 Task: Zoom in the location "Home in Joshua Tree, California, United States" two times.
Action: Mouse moved to (883, 91)
Screenshot: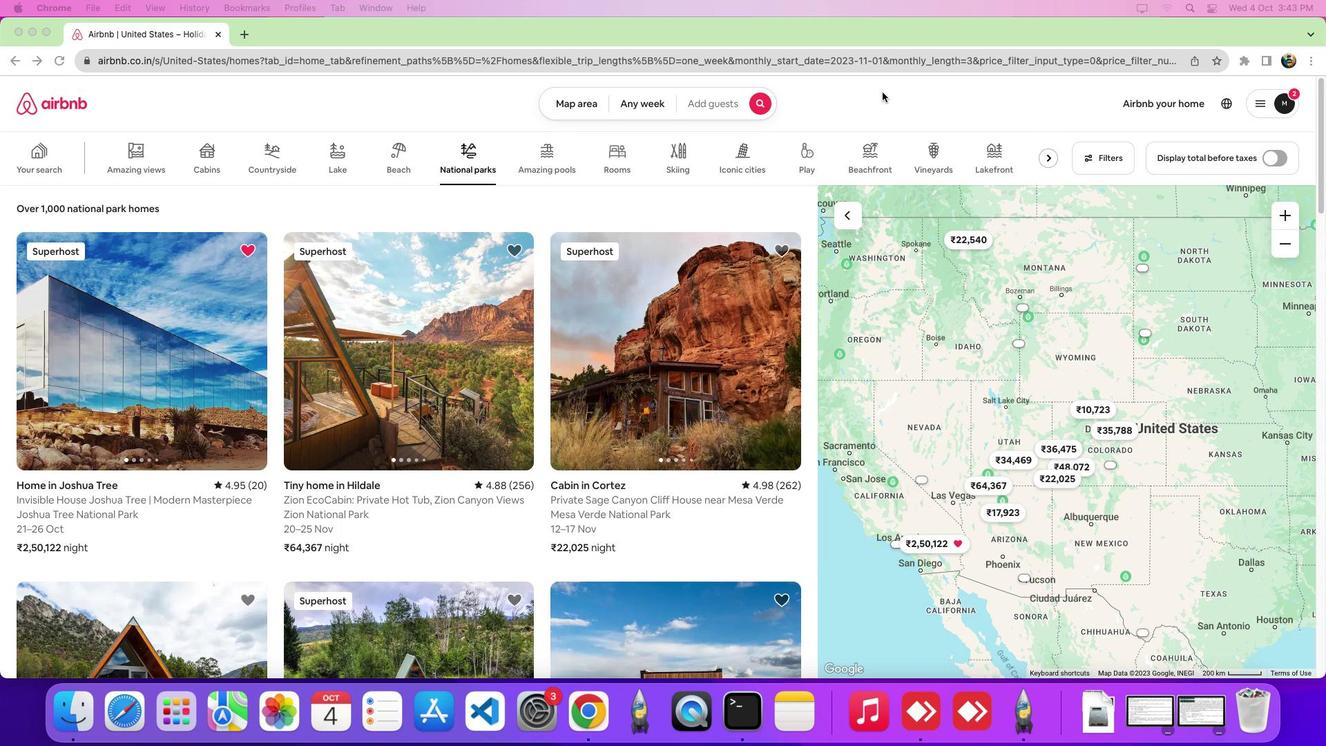 
Action: Mouse pressed left at (883, 91)
Screenshot: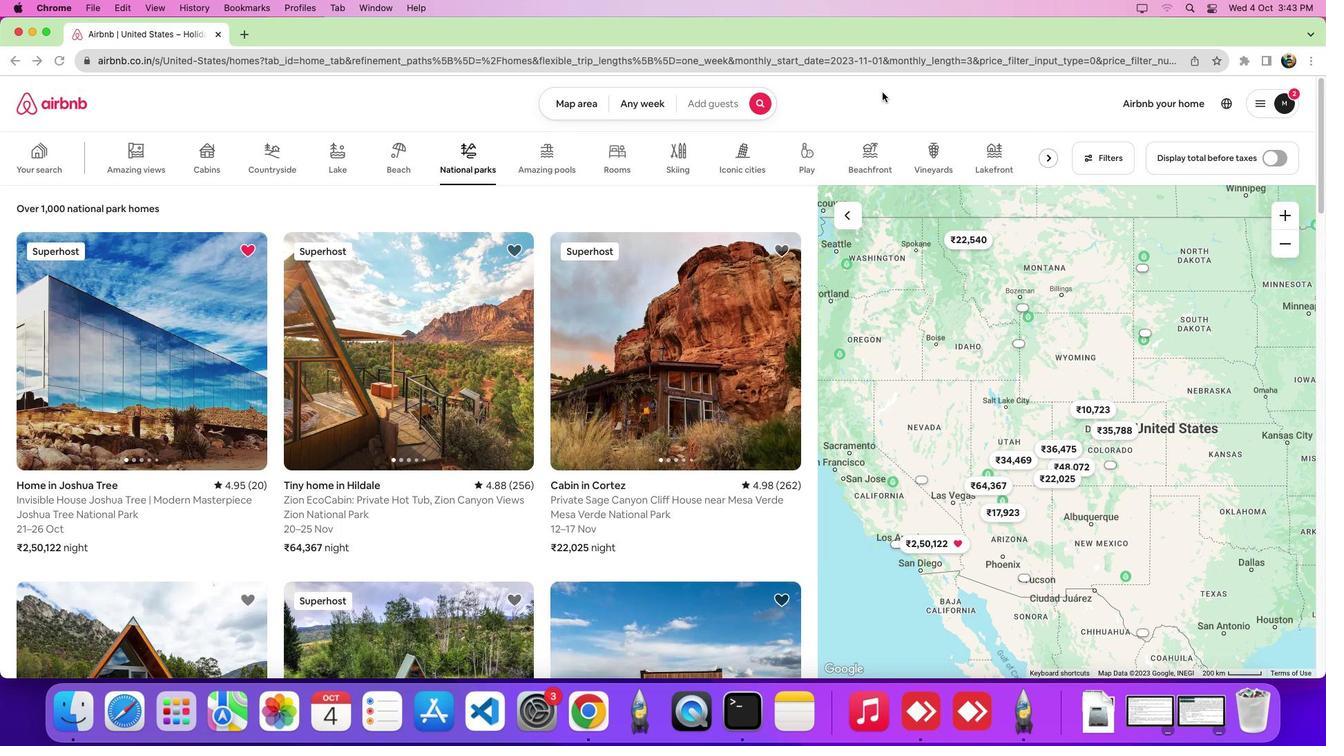 
Action: Mouse moved to (478, 165)
Screenshot: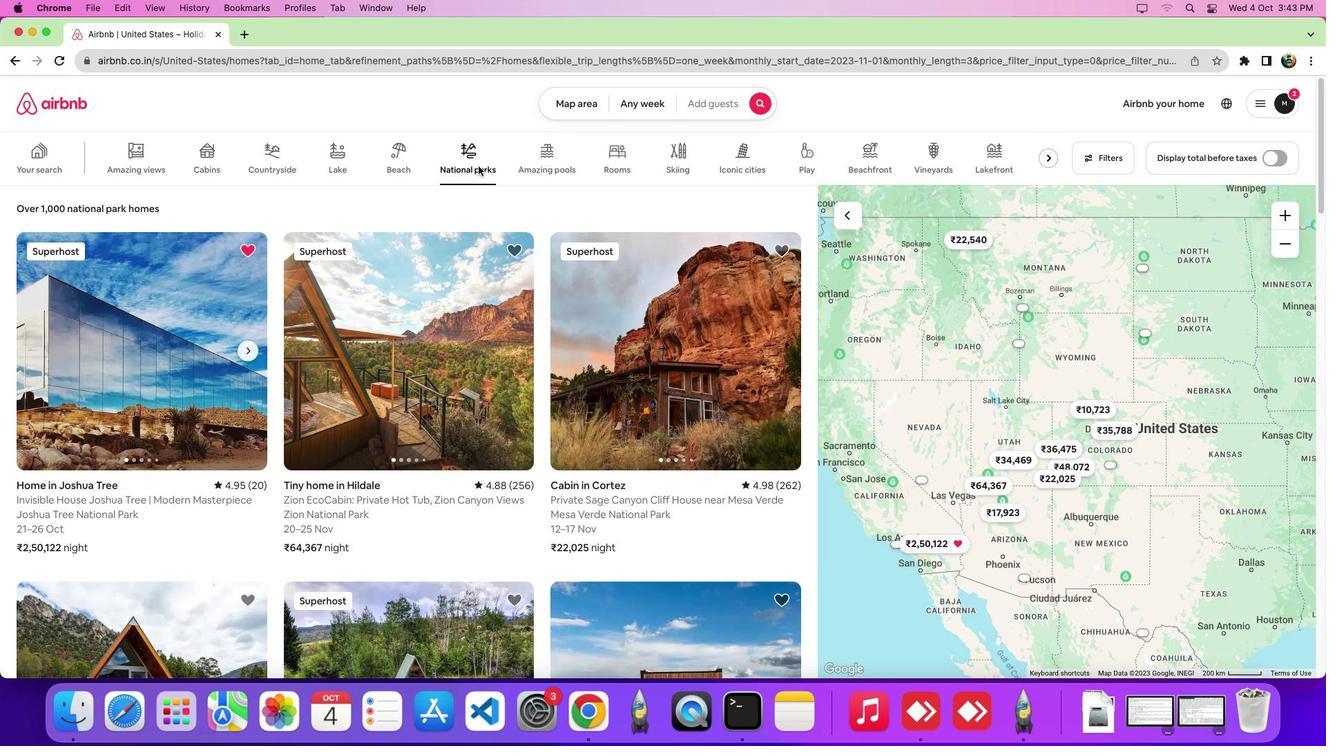
Action: Mouse pressed left at (478, 165)
Screenshot: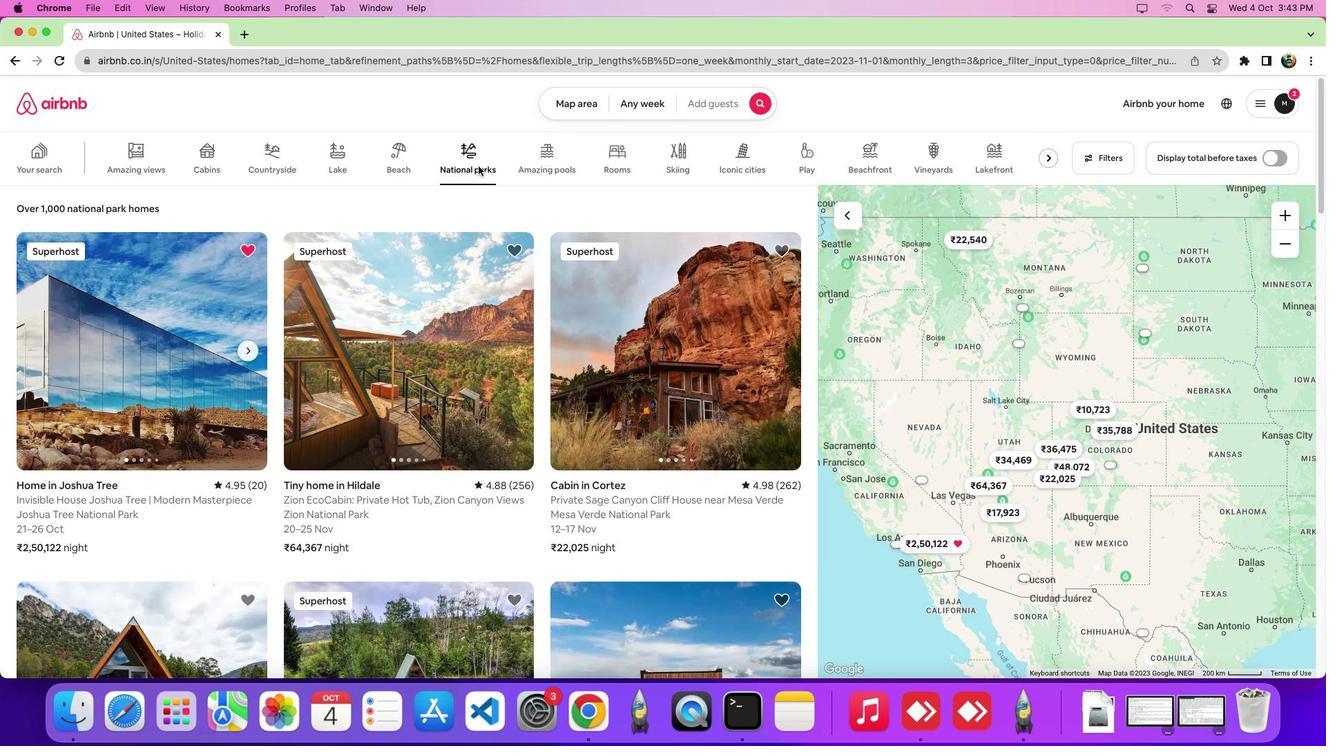 
Action: Mouse moved to (164, 344)
Screenshot: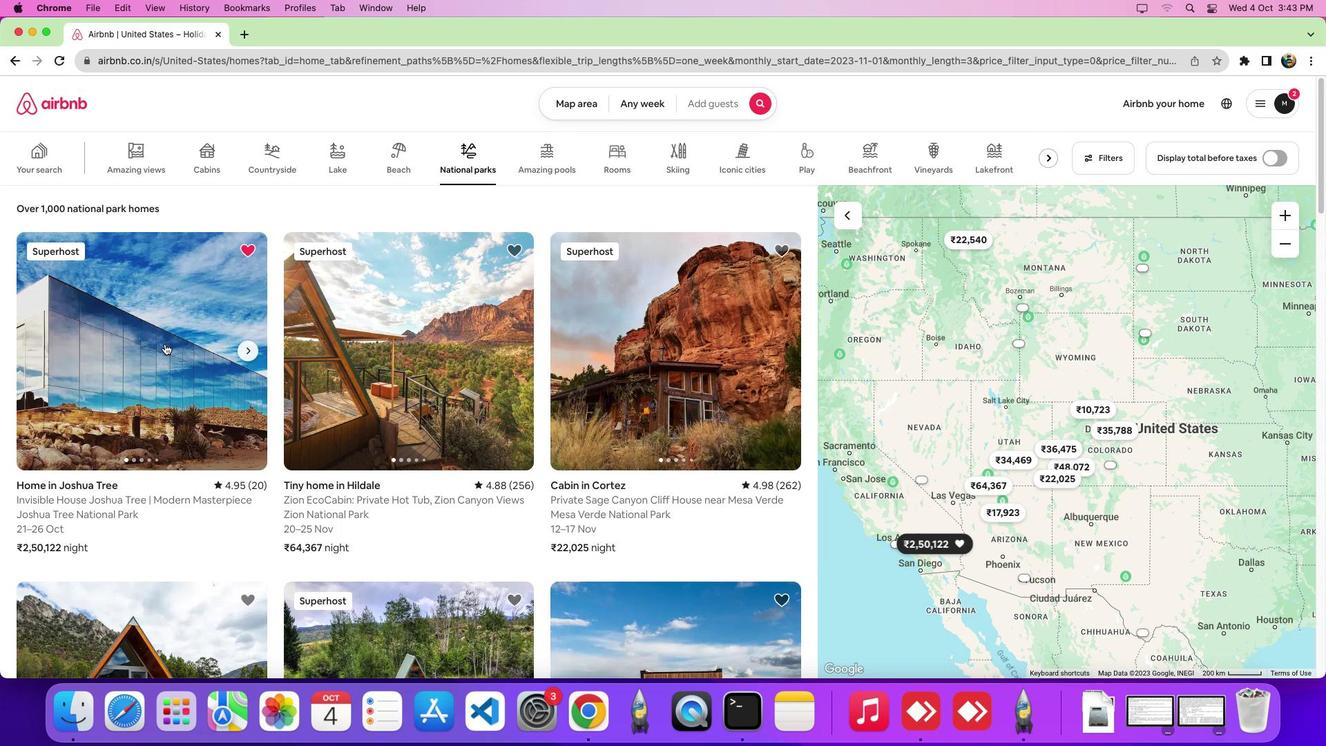
Action: Mouse pressed left at (164, 344)
Screenshot: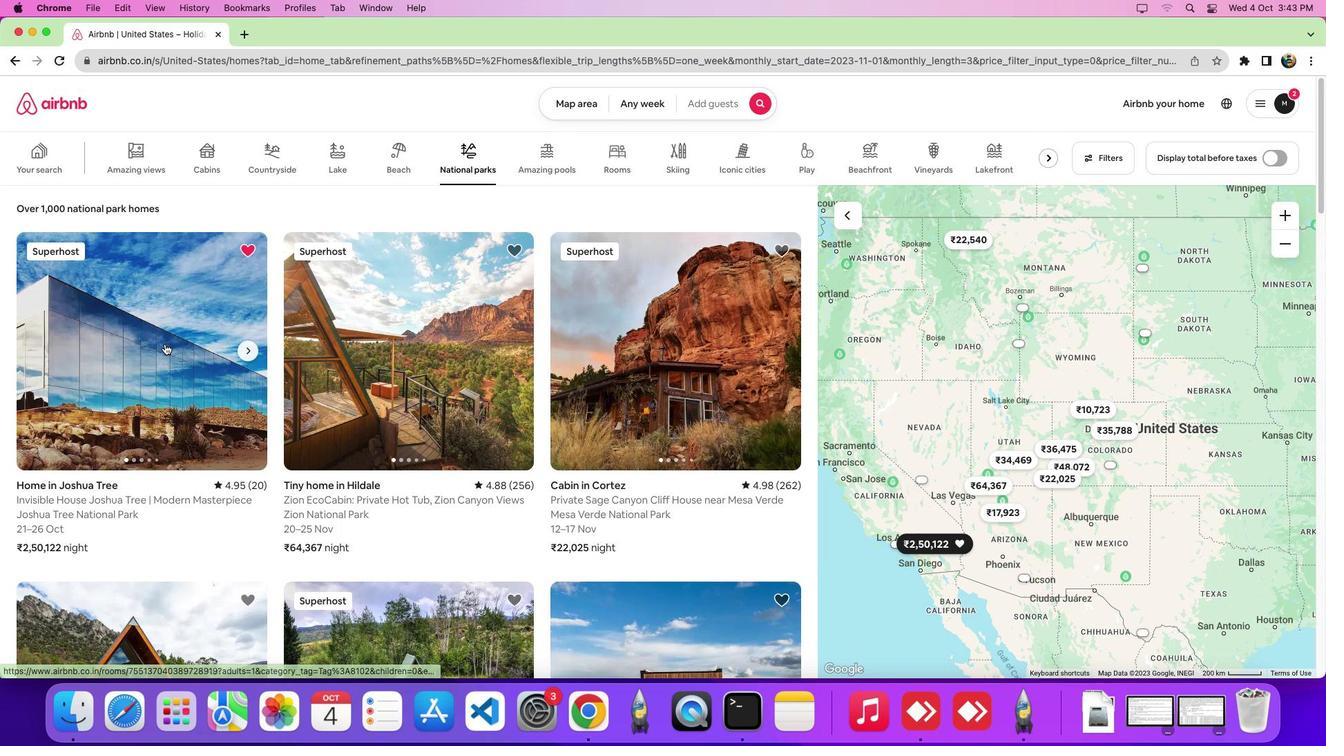 
Action: Mouse moved to (572, 295)
Screenshot: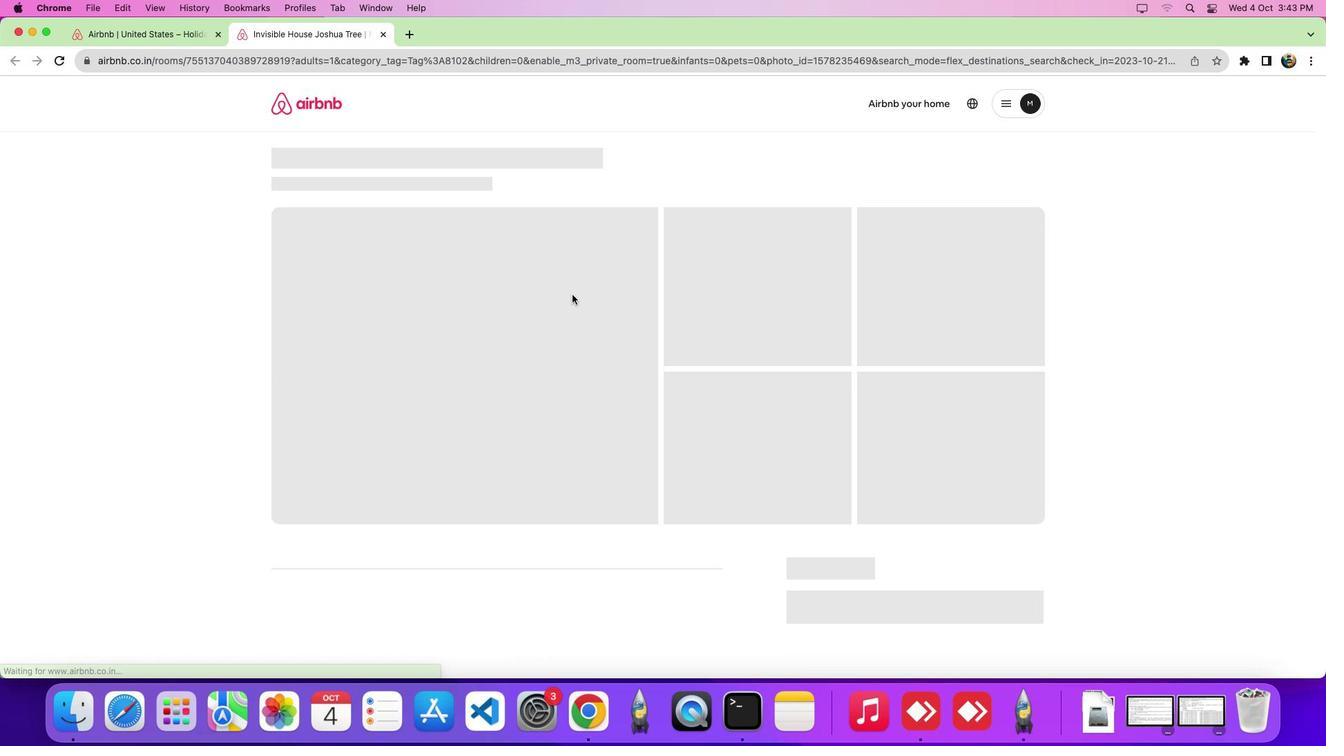 
Action: Mouse scrolled (572, 295) with delta (0, 0)
Screenshot: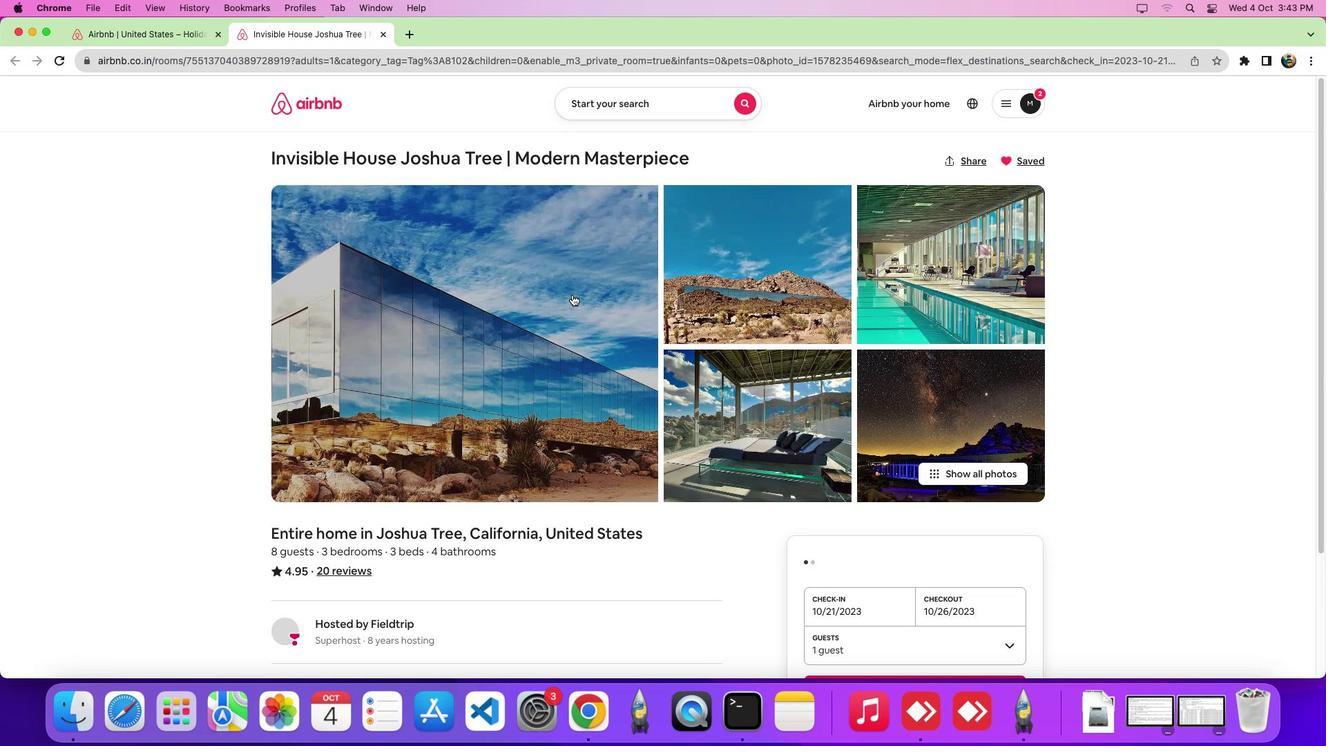 
Action: Mouse scrolled (572, 295) with delta (0, 0)
Screenshot: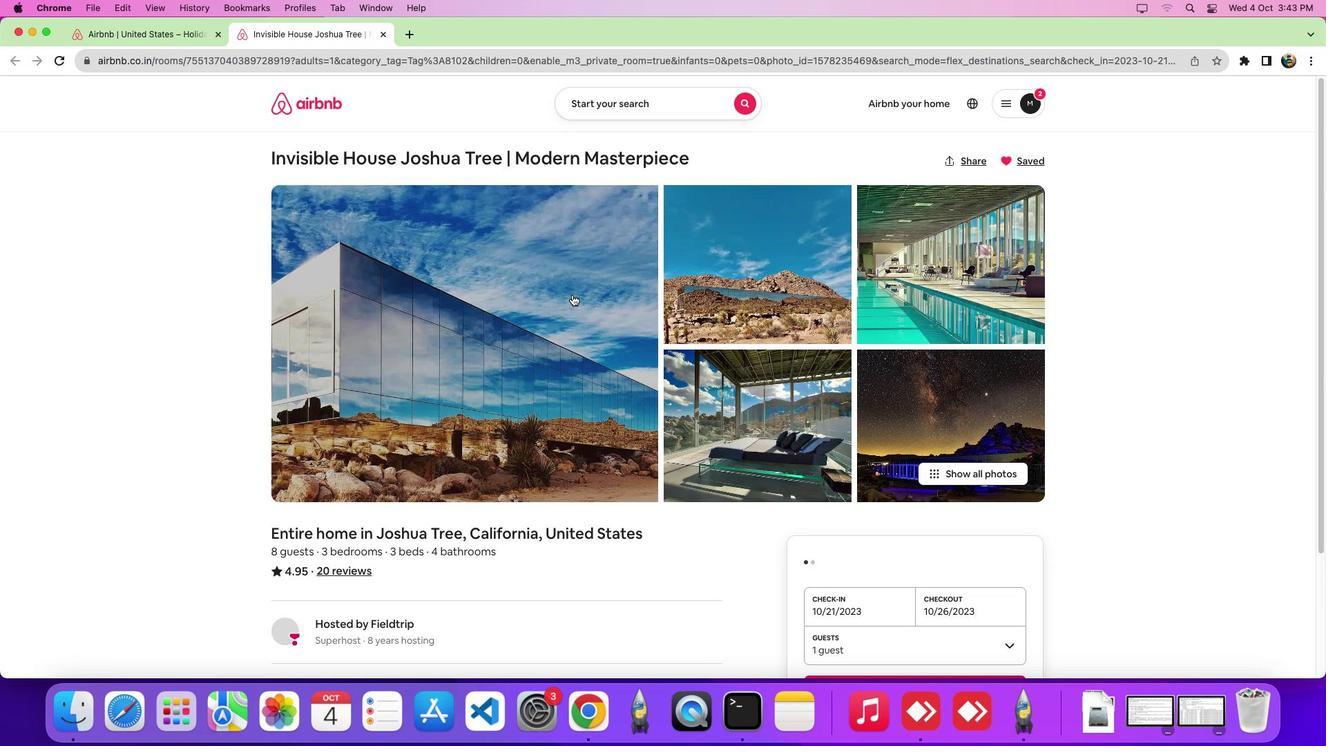 
Action: Mouse scrolled (572, 295) with delta (0, -5)
Screenshot: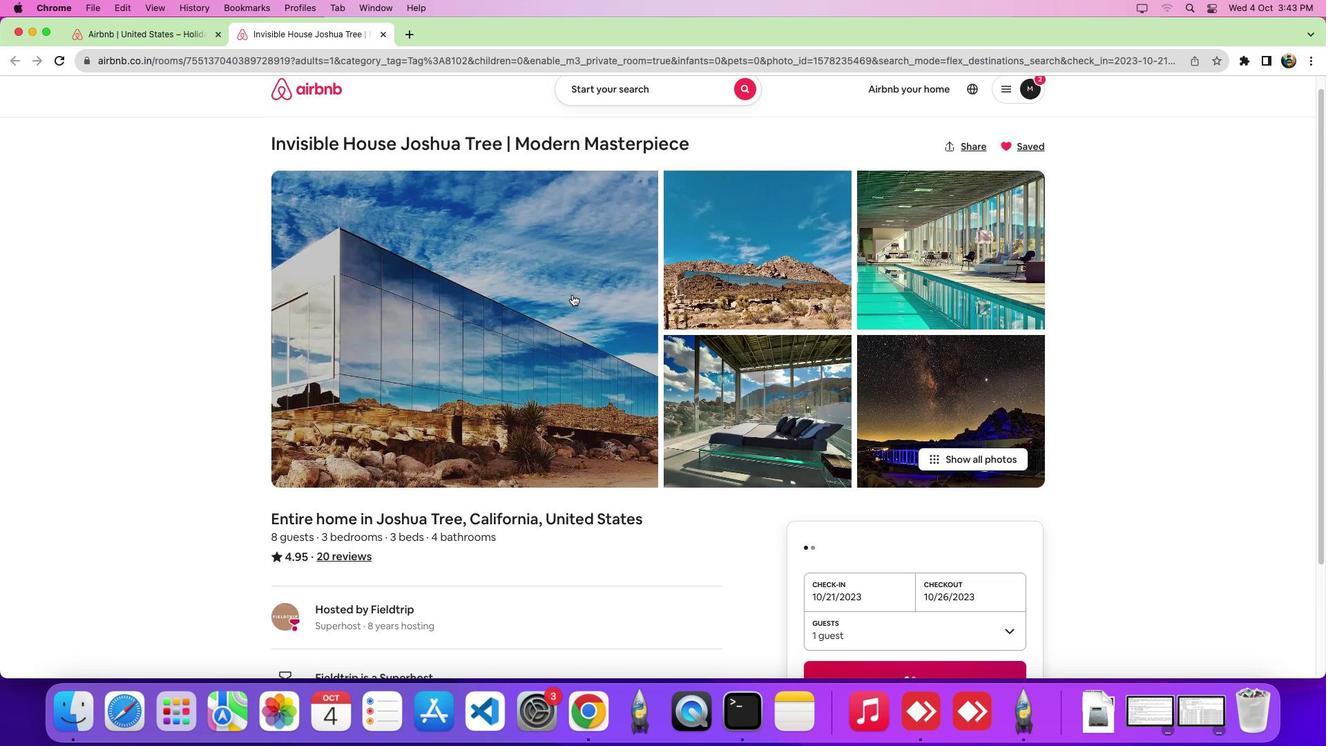 
Action: Mouse scrolled (572, 295) with delta (0, -6)
Screenshot: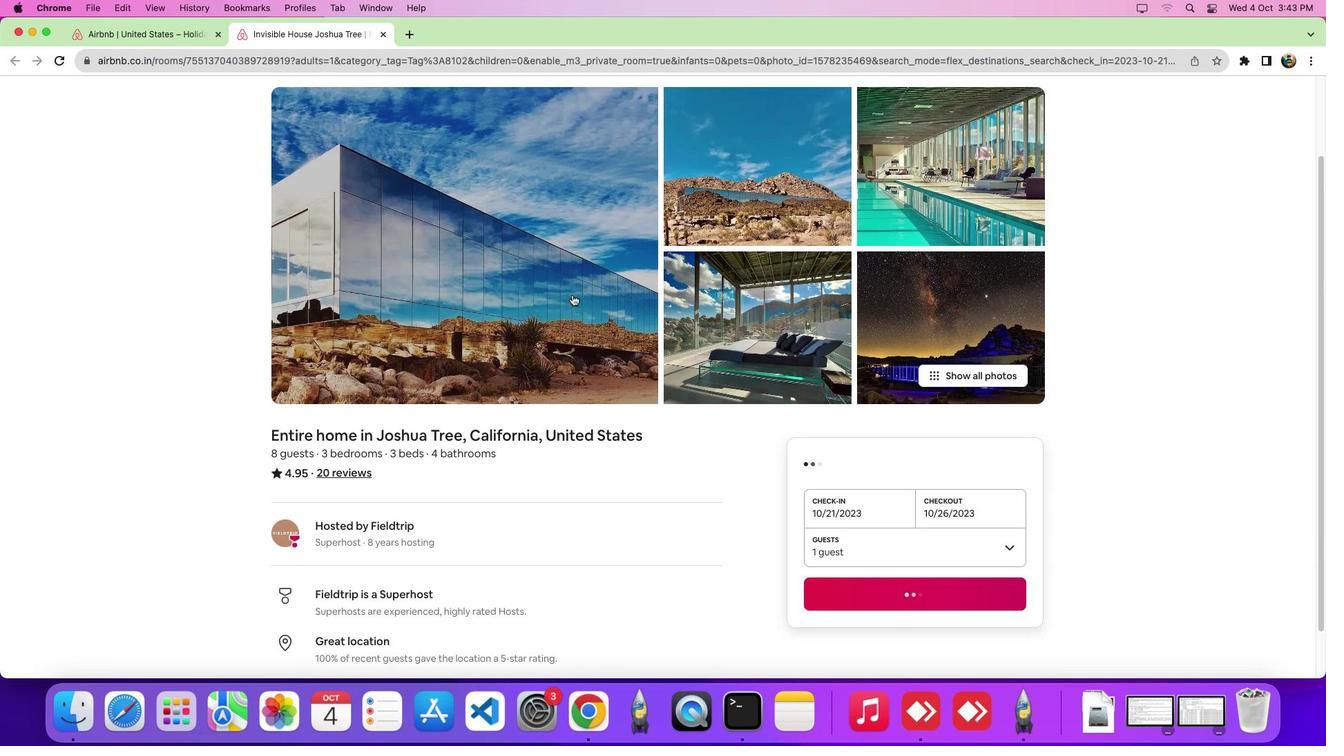 
Action: Mouse scrolled (572, 295) with delta (0, 0)
Screenshot: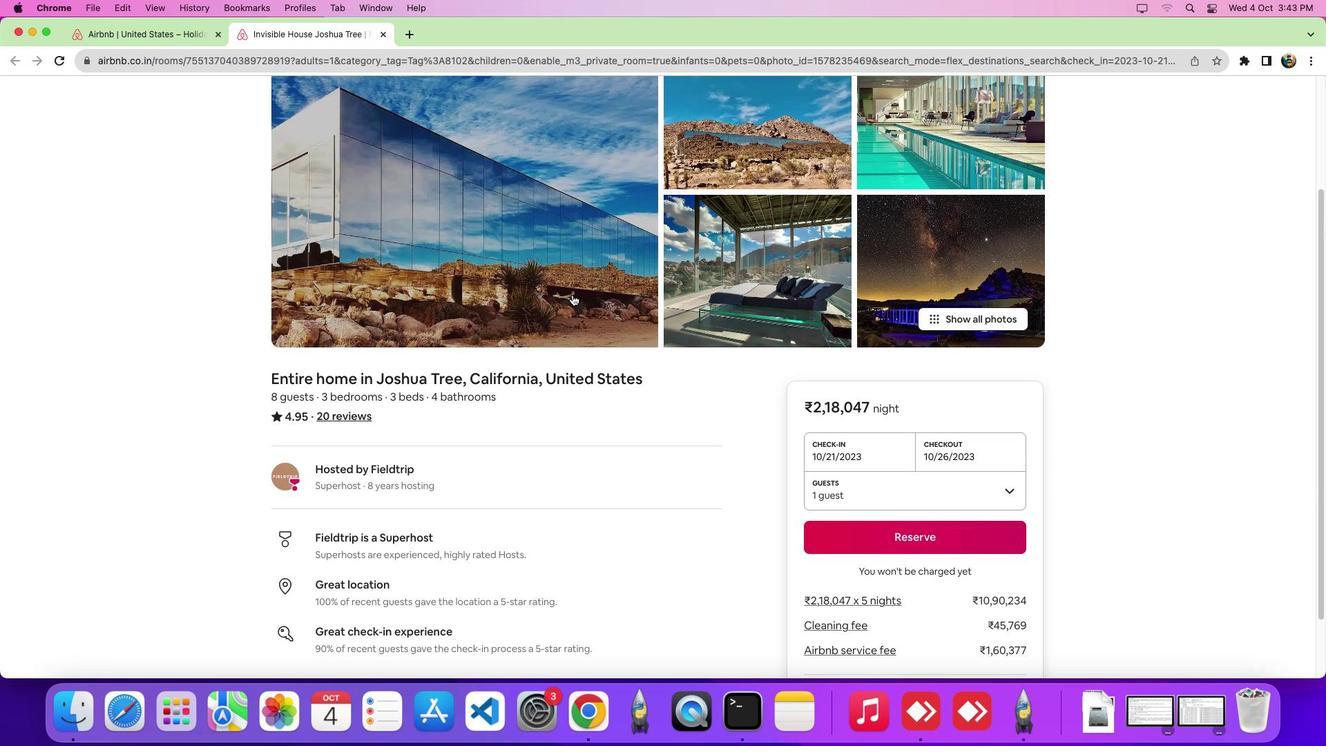 
Action: Mouse scrolled (572, 295) with delta (0, -1)
Screenshot: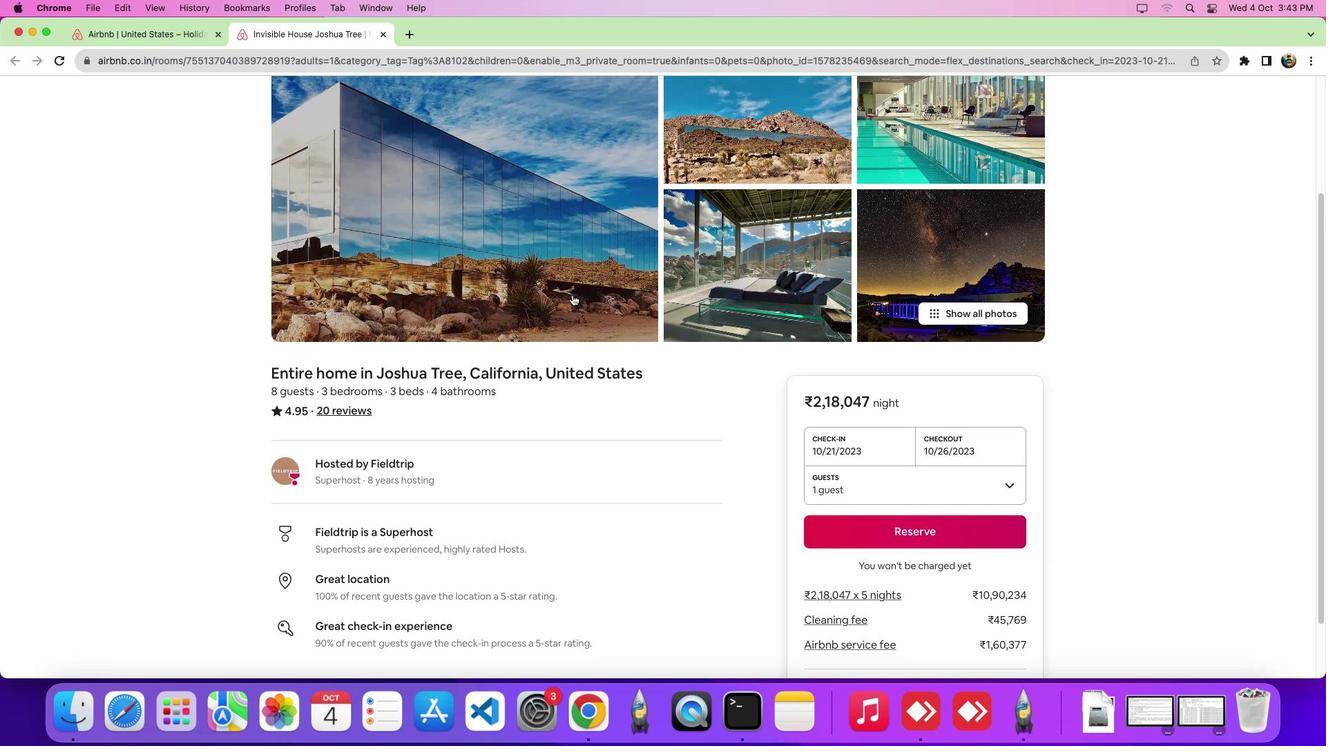 
Action: Mouse scrolled (572, 295) with delta (0, -6)
Screenshot: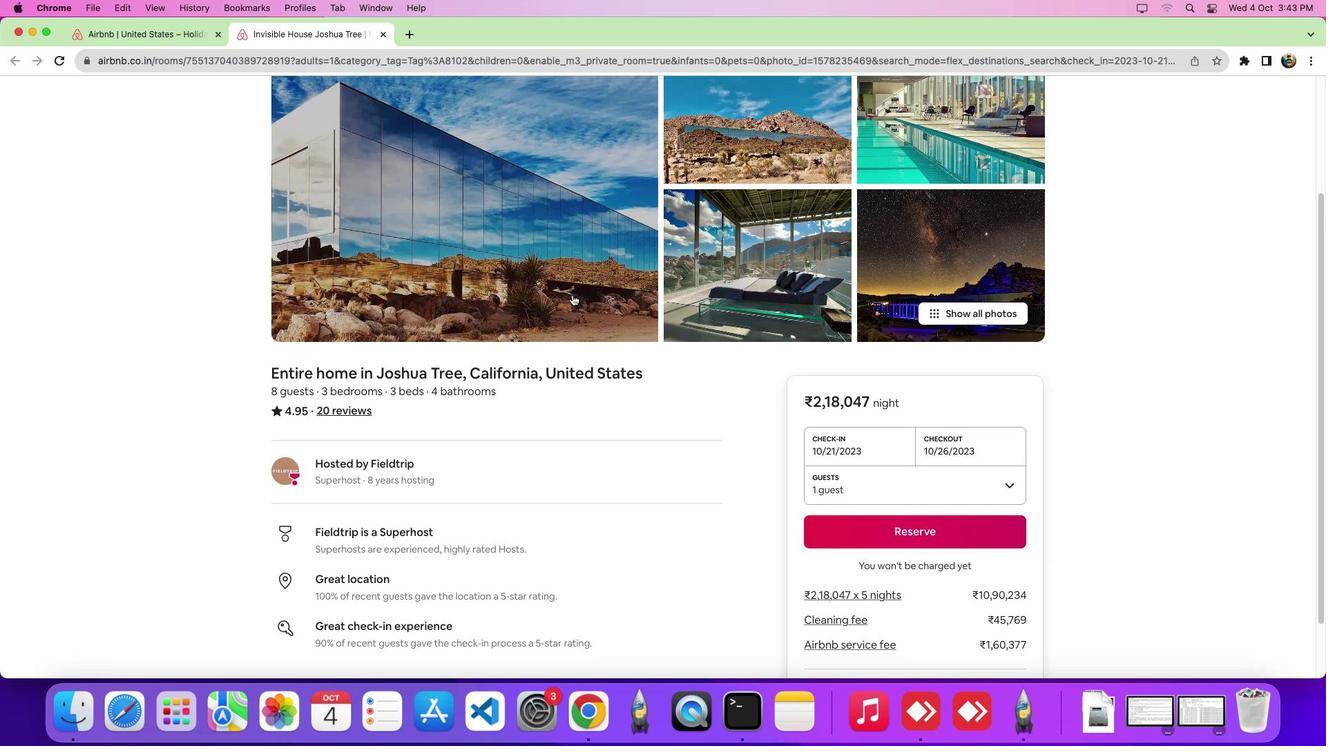 
Action: Mouse scrolled (572, 295) with delta (0, -8)
Screenshot: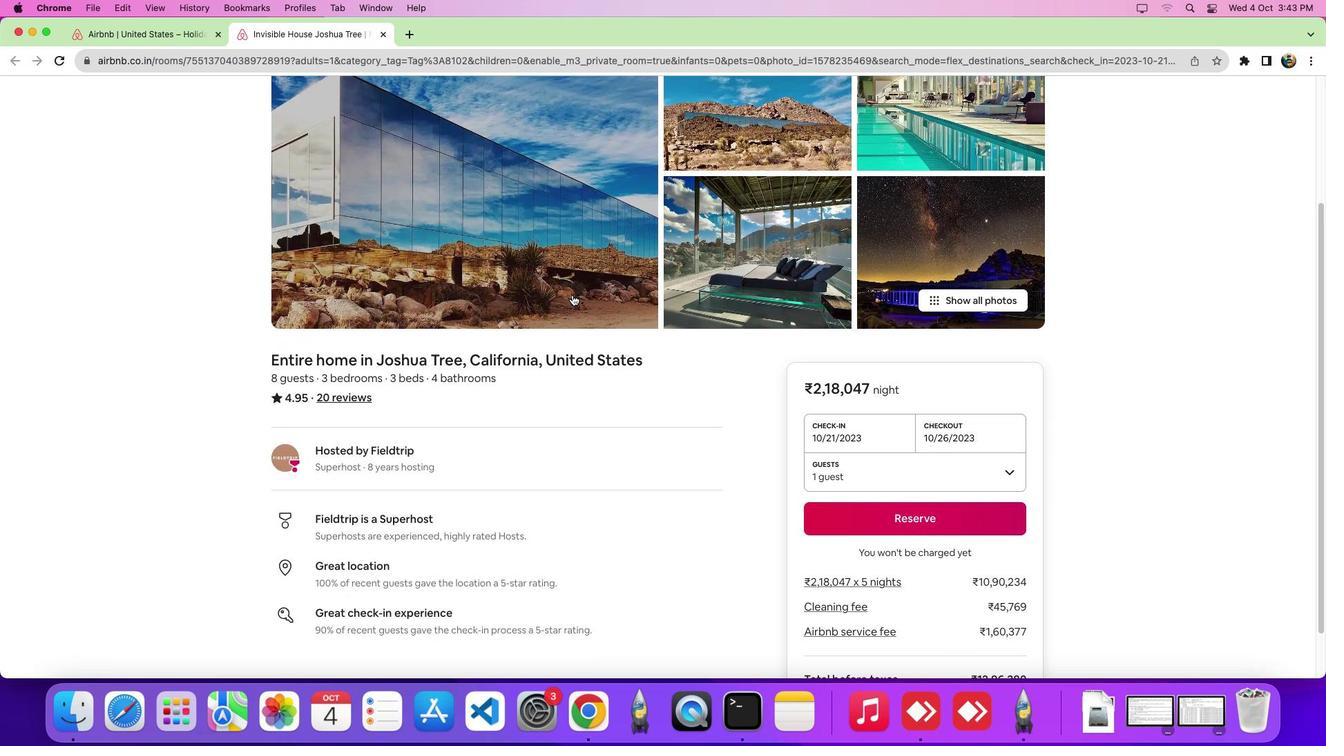 
Action: Mouse scrolled (572, 295) with delta (0, -9)
Screenshot: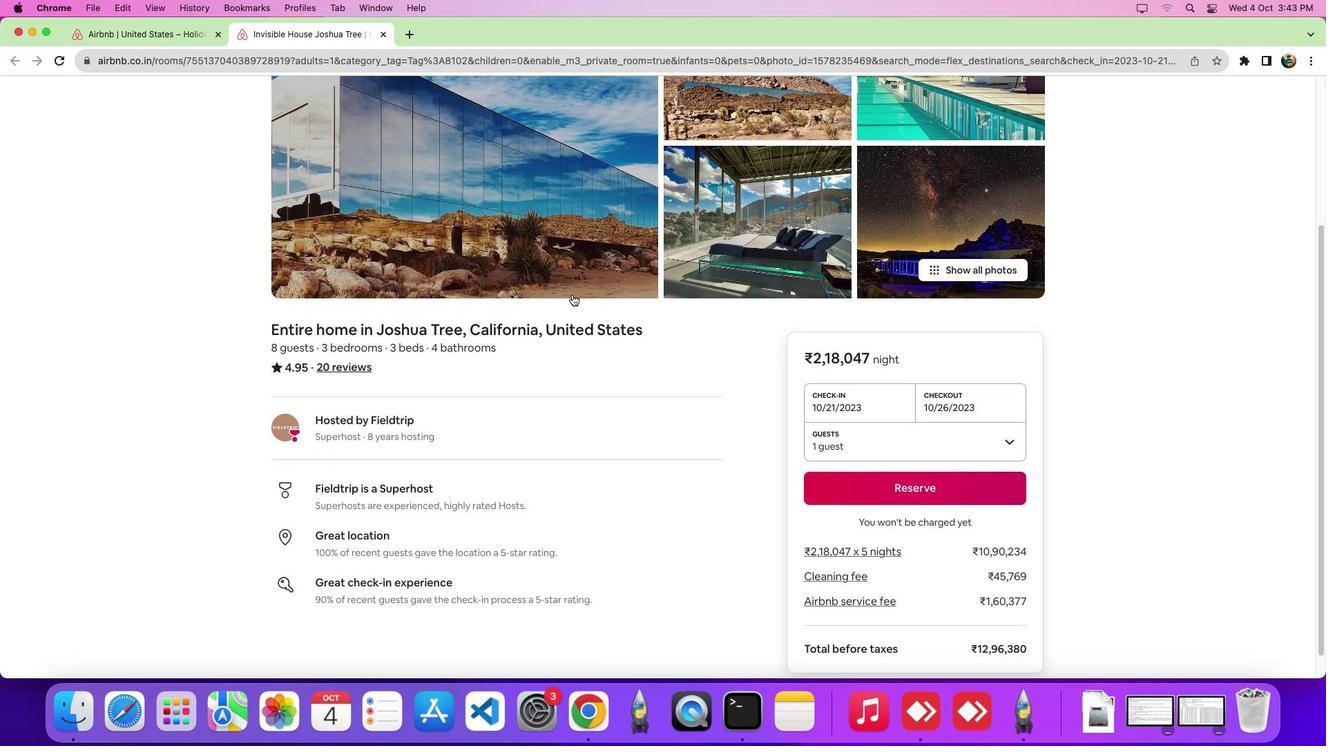 
Action: Mouse moved to (565, 236)
Screenshot: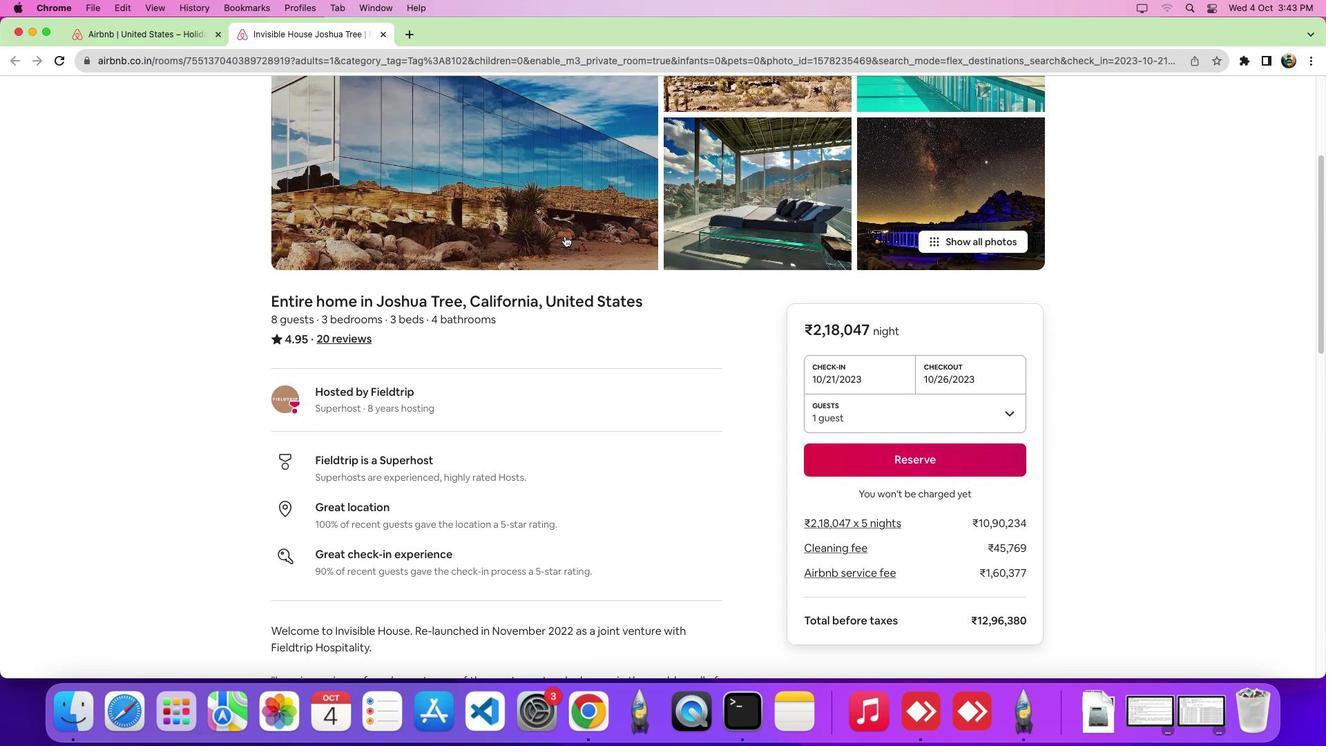 
Action: Mouse scrolled (565, 236) with delta (0, 0)
Screenshot: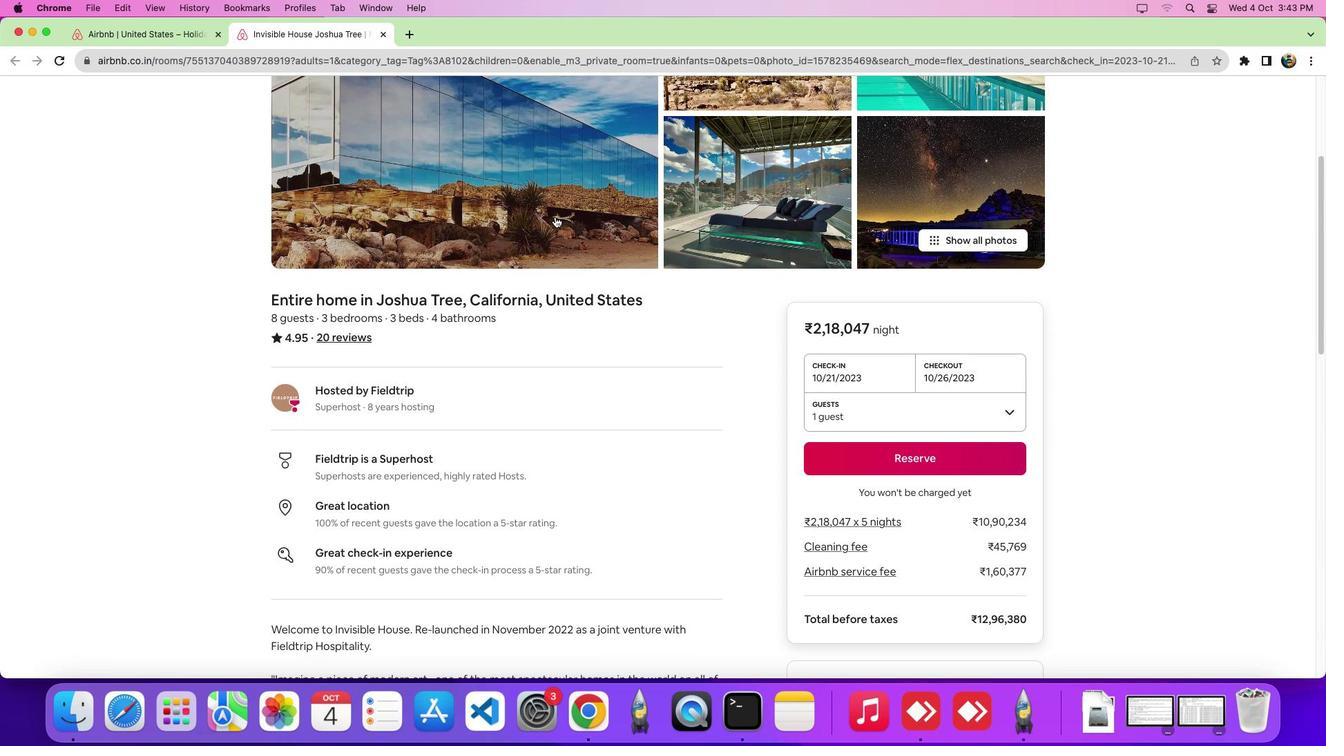 
Action: Mouse scrolled (565, 236) with delta (0, -1)
Screenshot: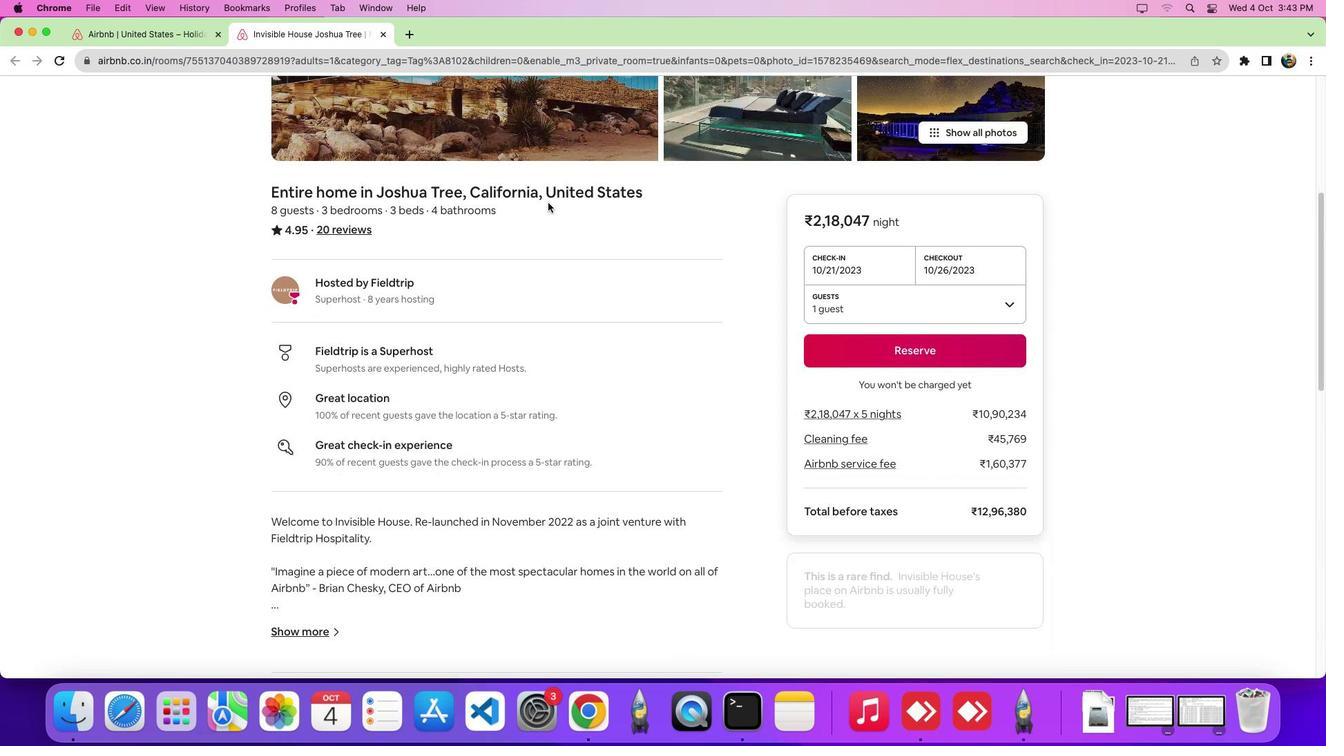 
Action: Mouse scrolled (565, 236) with delta (0, -6)
Screenshot: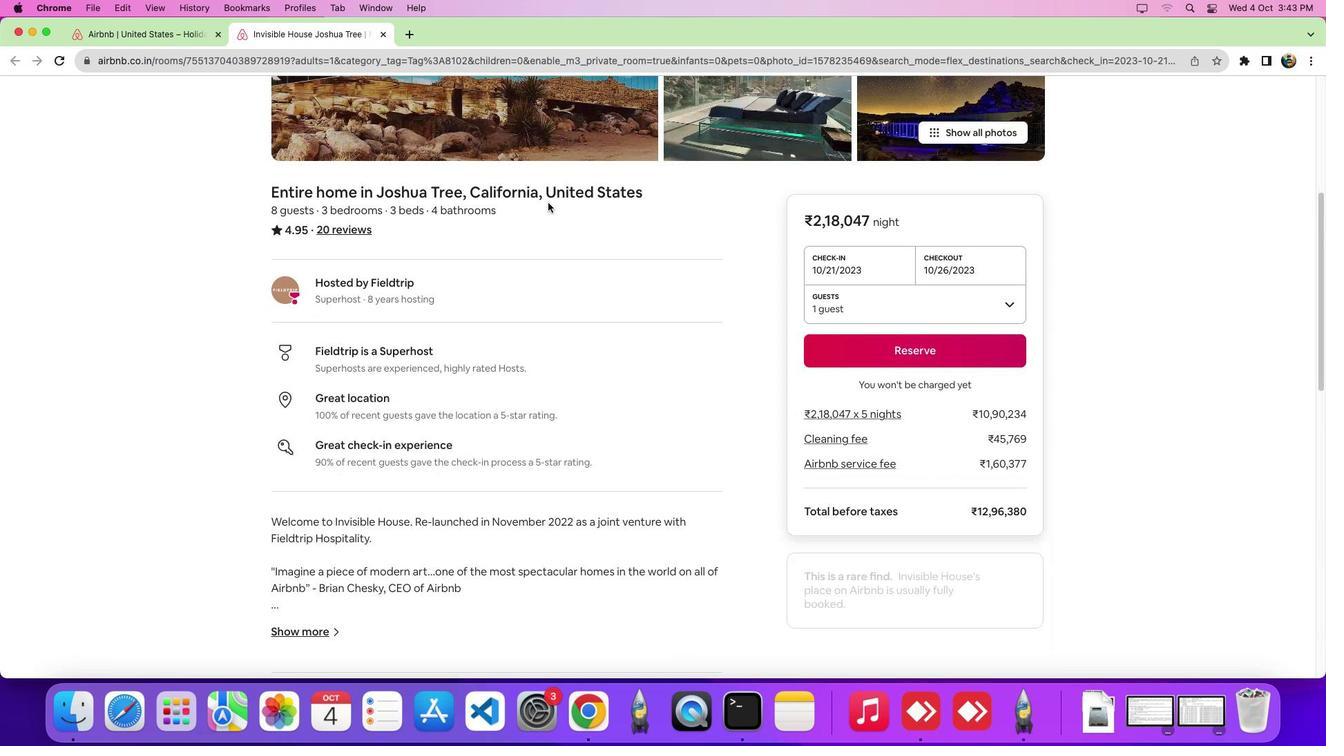 
Action: Mouse moved to (554, 216)
Screenshot: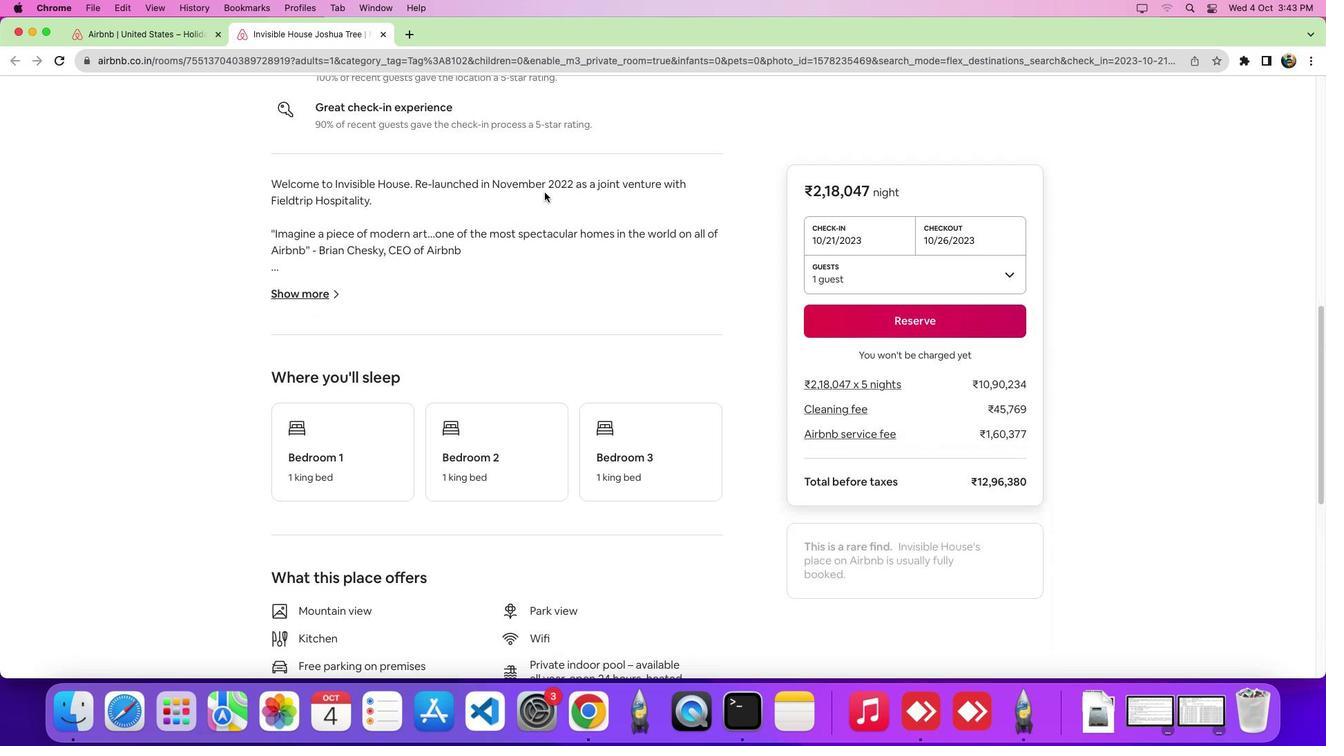 
Action: Mouse scrolled (554, 216) with delta (0, -8)
Screenshot: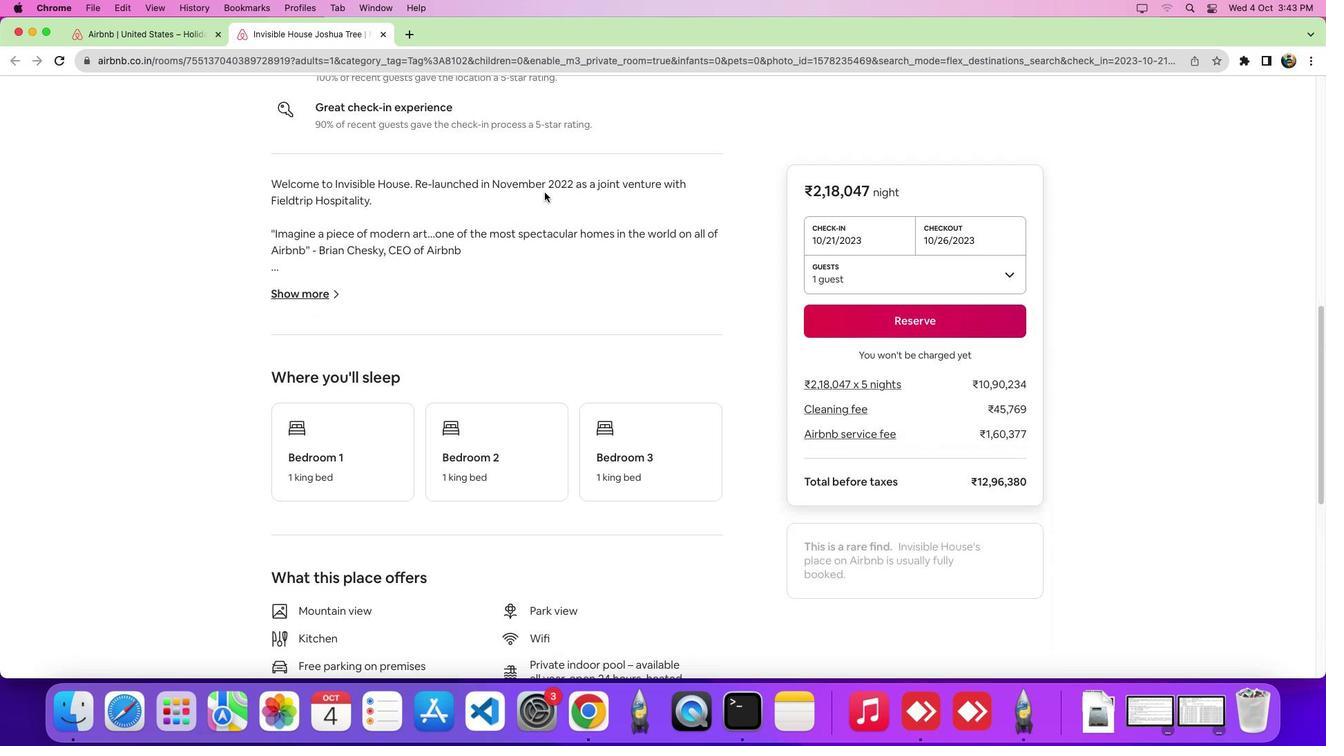 
Action: Mouse moved to (458, 107)
Screenshot: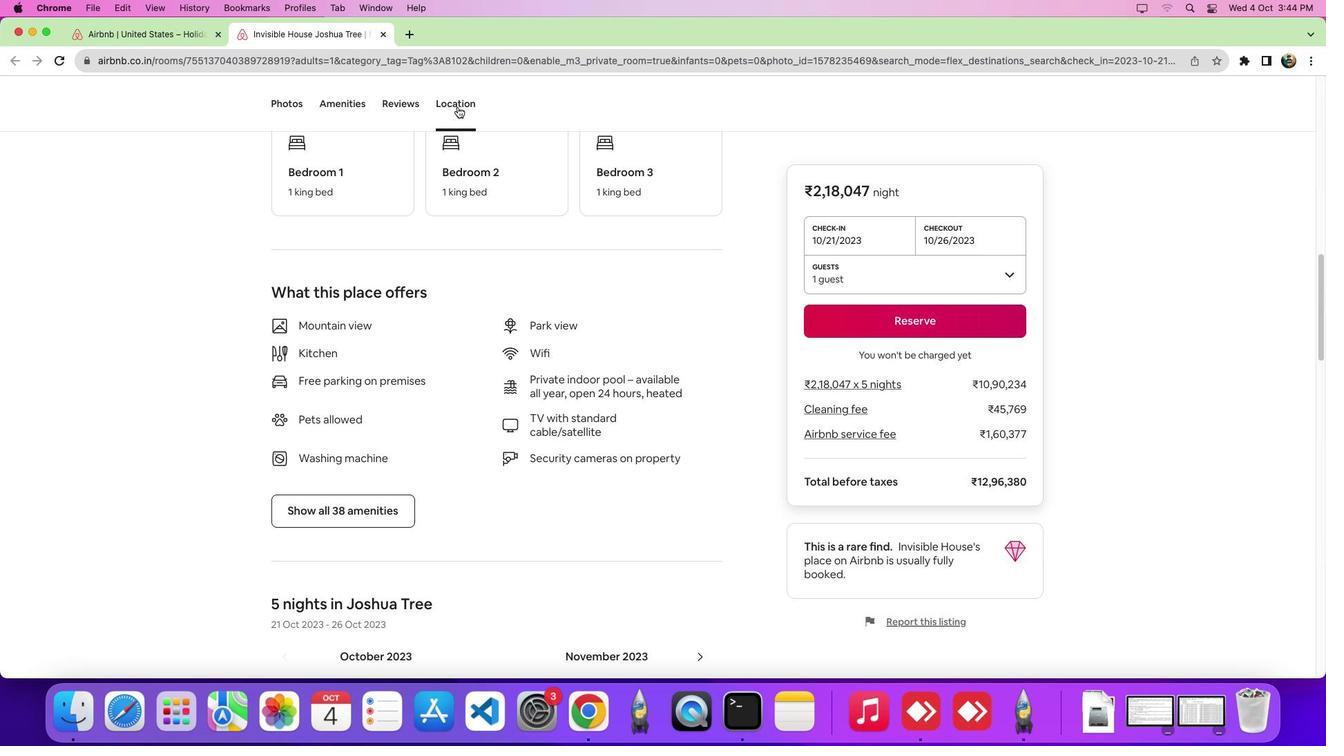 
Action: Mouse pressed left at (458, 107)
Screenshot: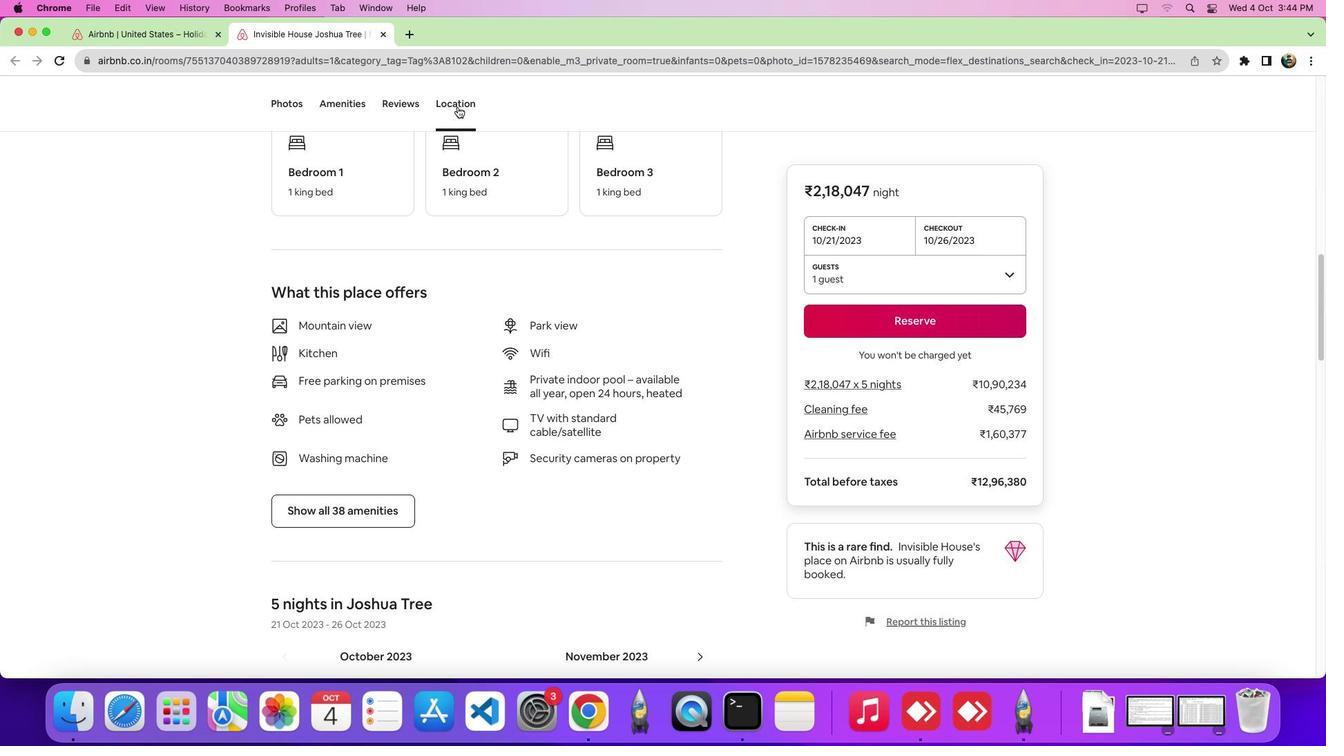 
Action: Mouse moved to (1015, 328)
Screenshot: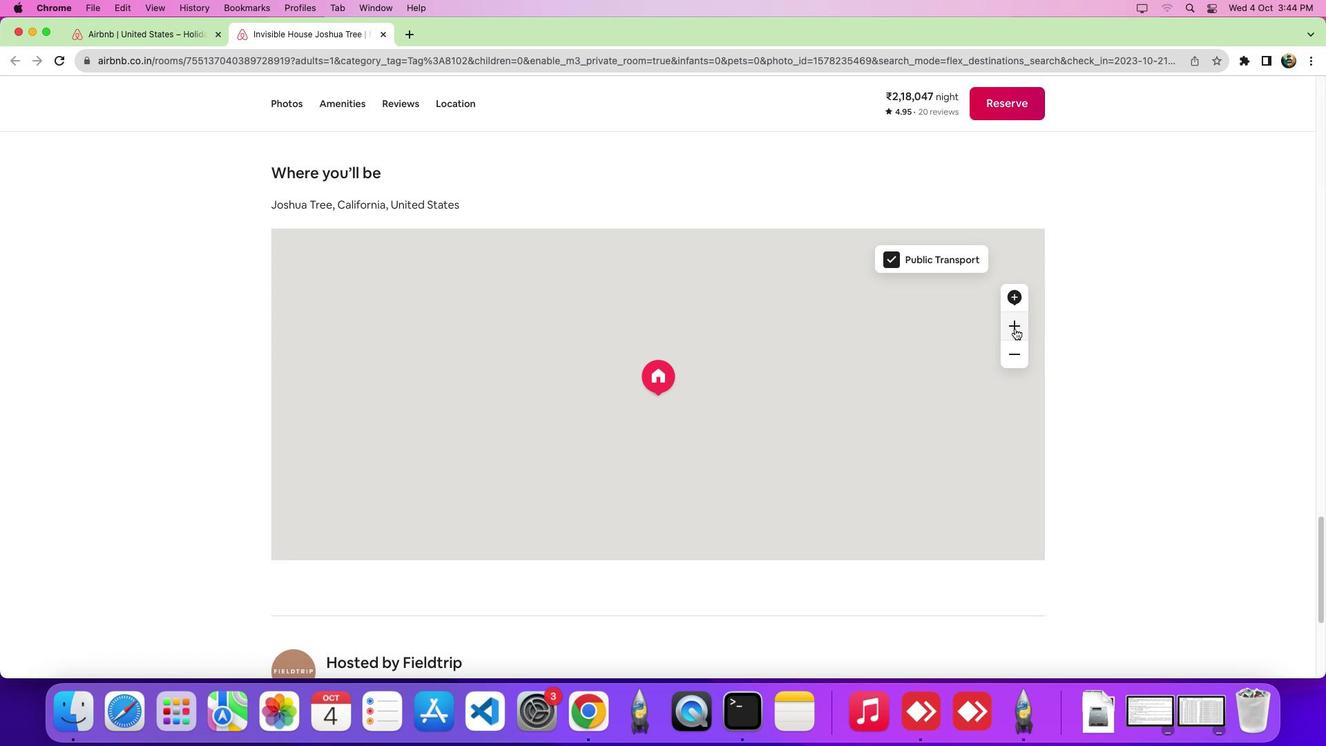 
Action: Mouse pressed left at (1015, 328)
Screenshot: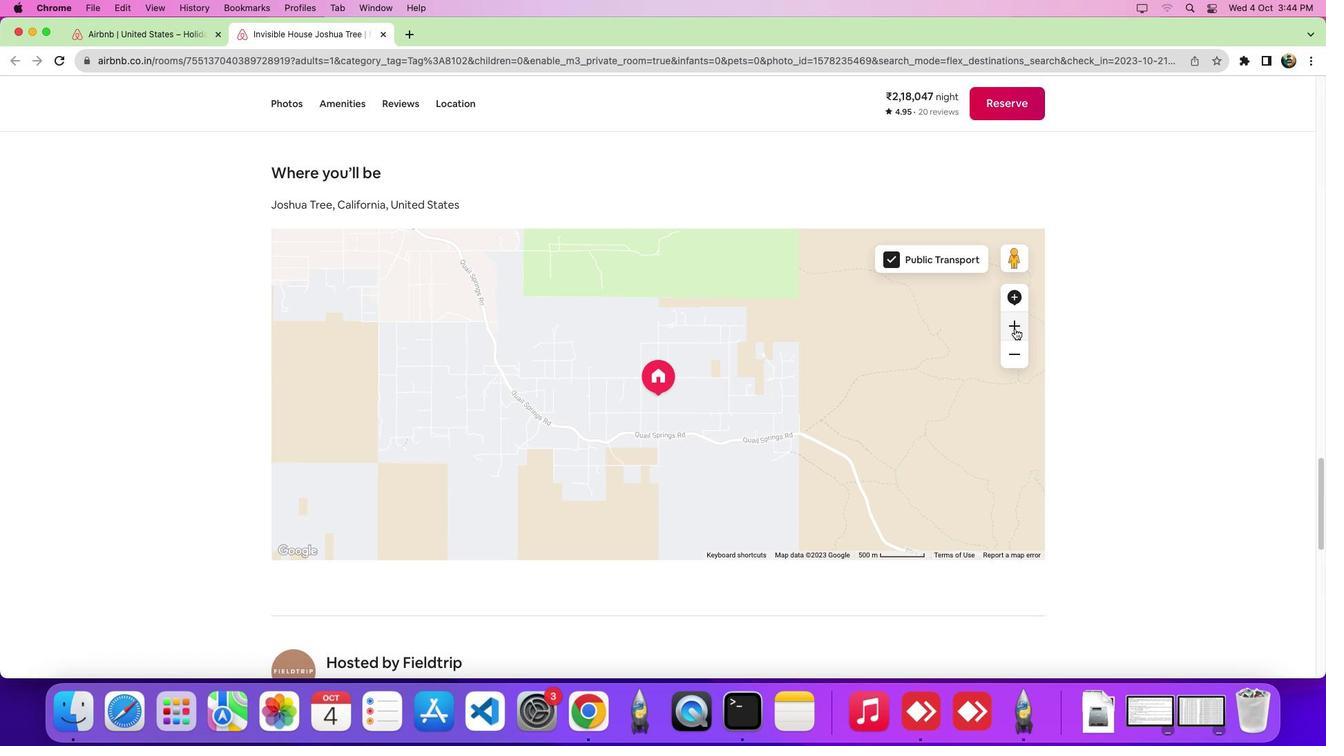 
Action: Mouse pressed left at (1015, 328)
Screenshot: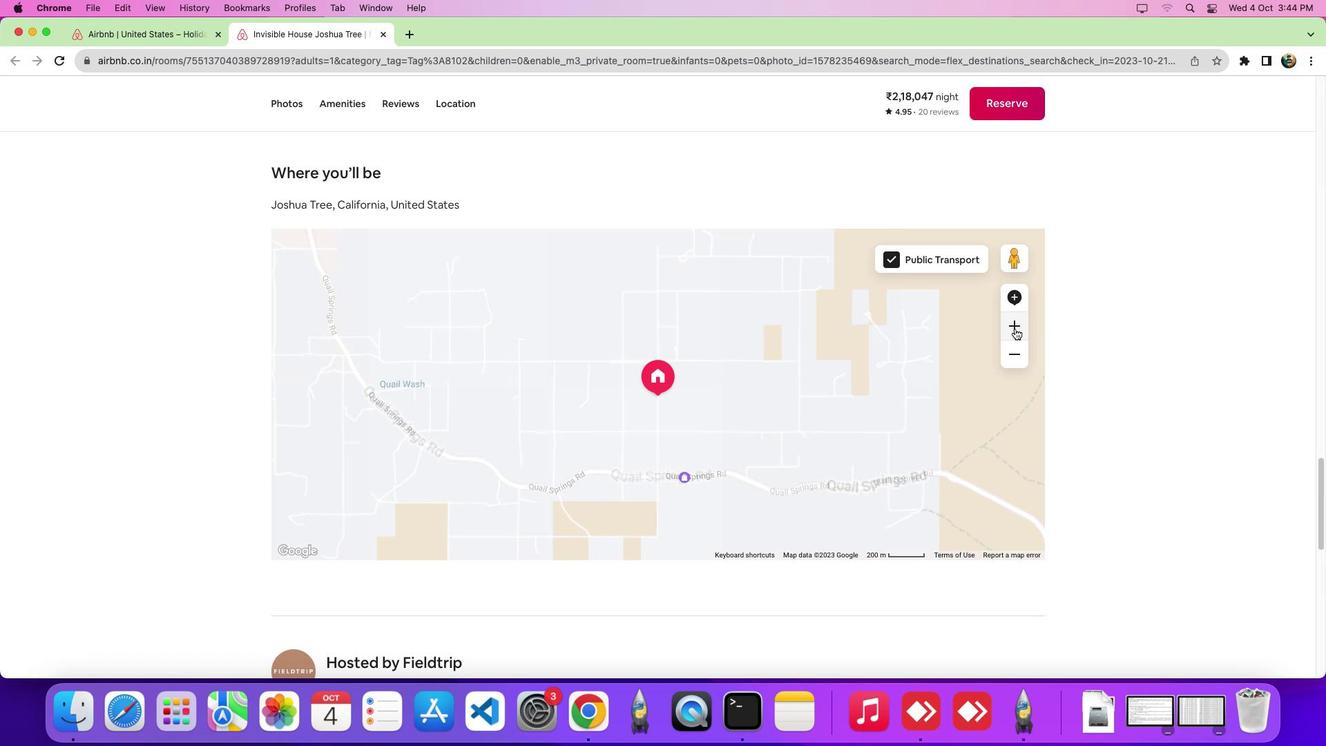 
